 Task: Sort the products by unit price (high first).
Action: Mouse pressed left at (22, 80)
Screenshot: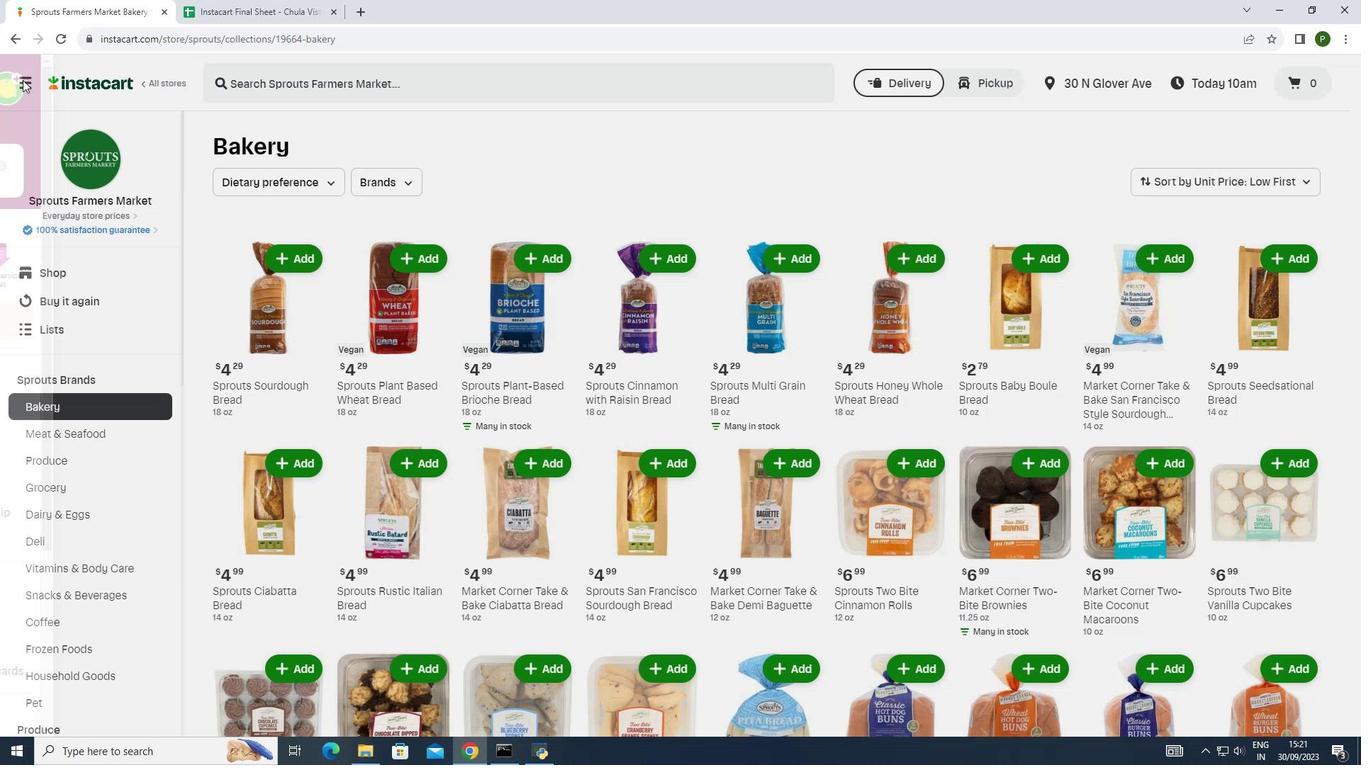 
Action: Mouse moved to (67, 357)
Screenshot: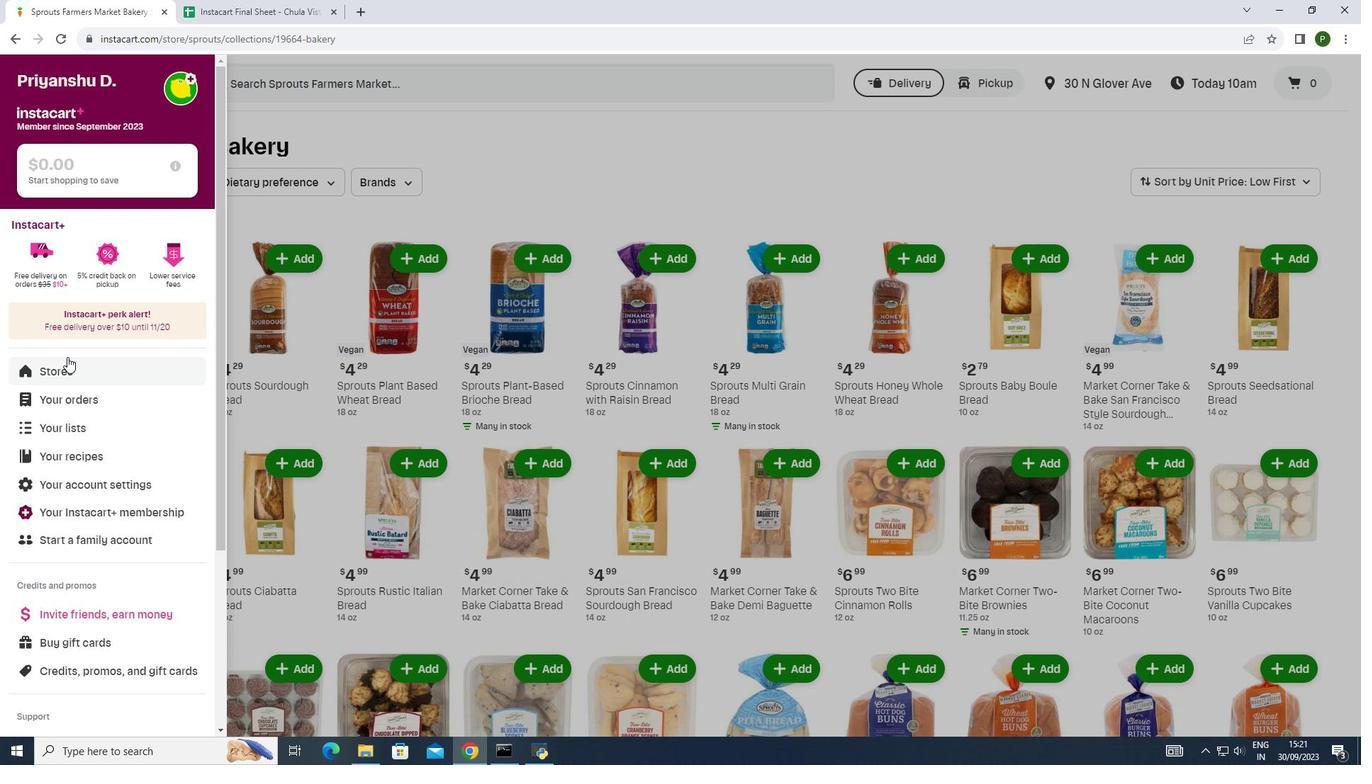 
Action: Mouse pressed left at (67, 357)
Screenshot: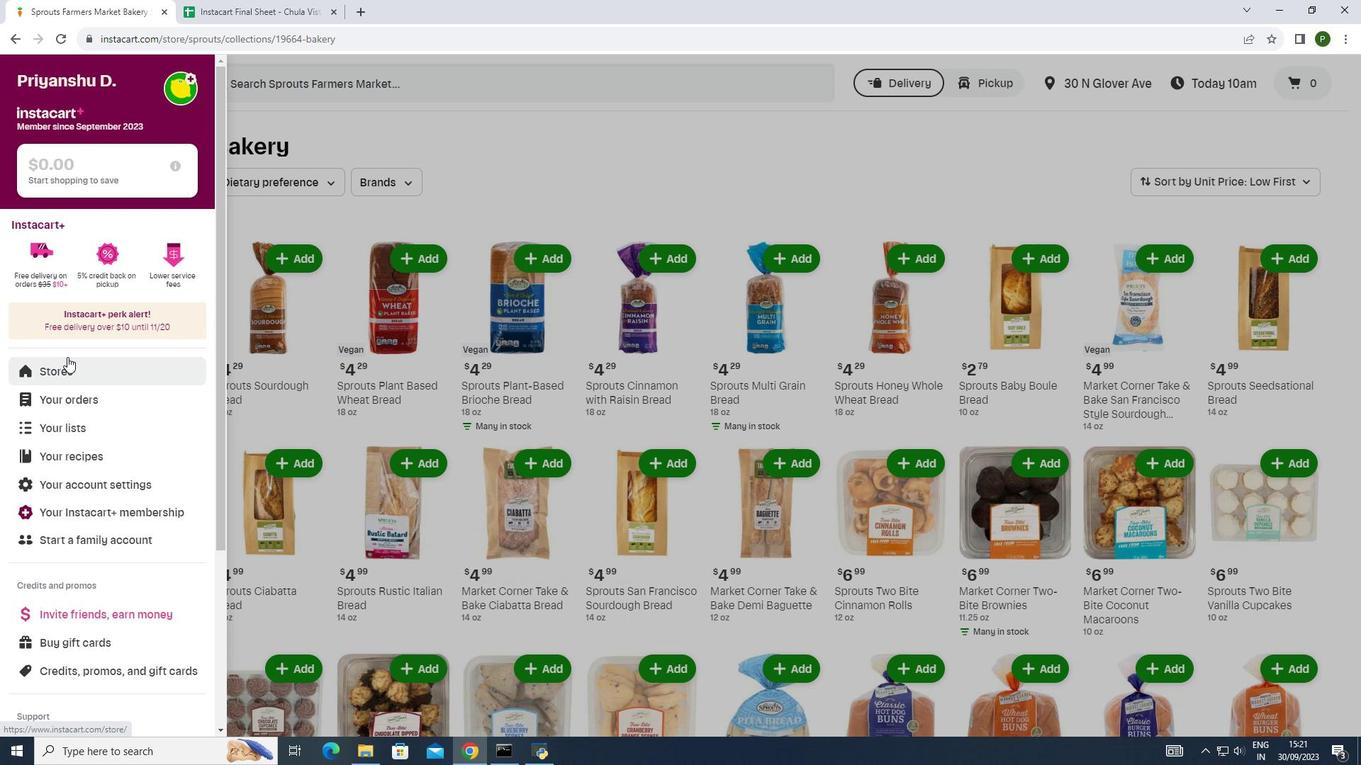 
Action: Mouse moved to (312, 136)
Screenshot: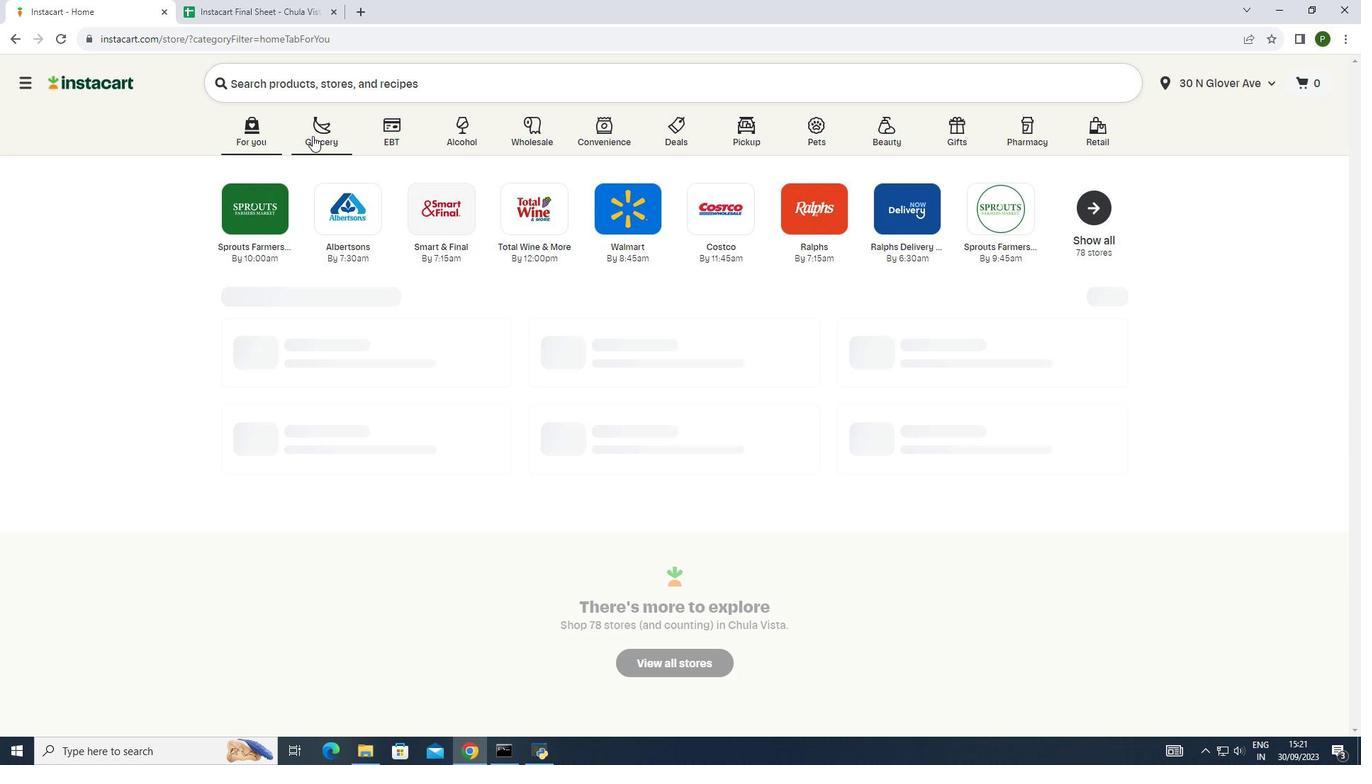 
Action: Mouse pressed left at (312, 136)
Screenshot: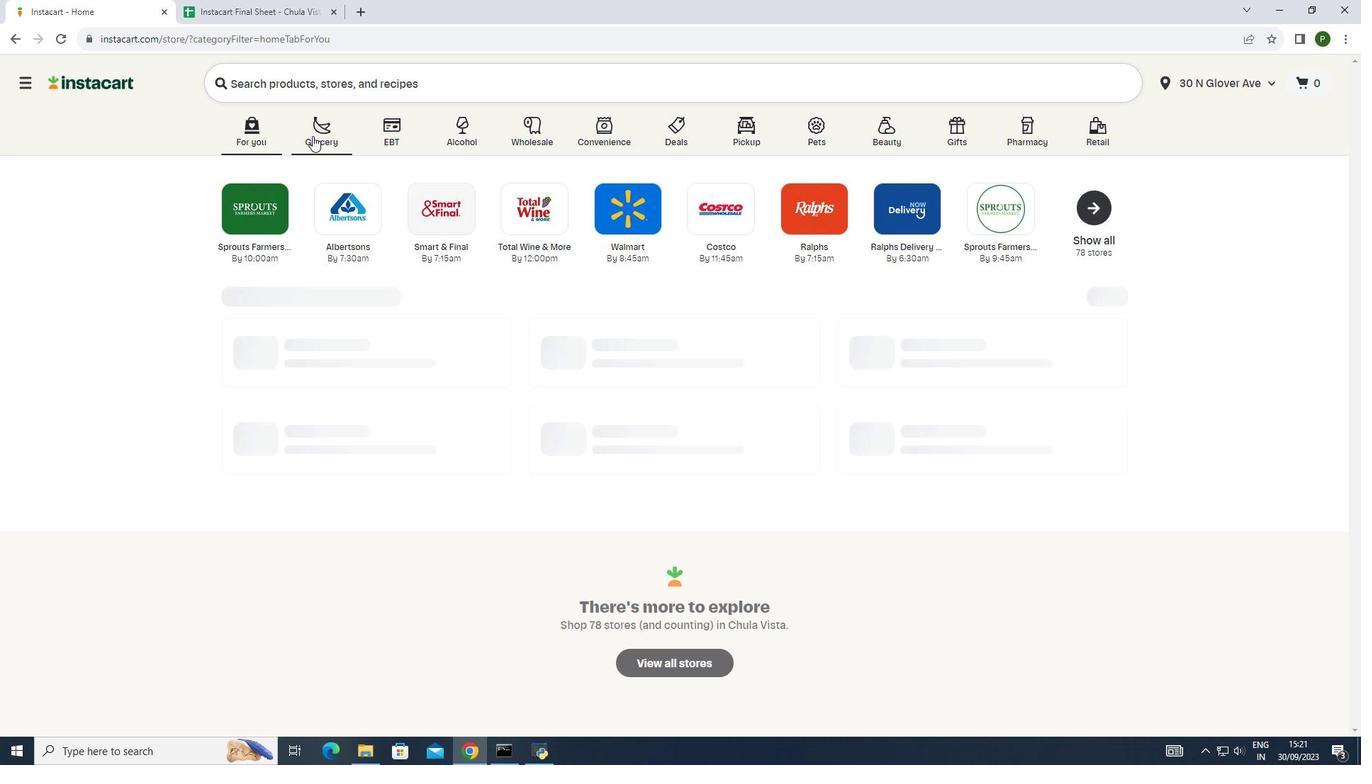 
Action: Mouse moved to (728, 211)
Screenshot: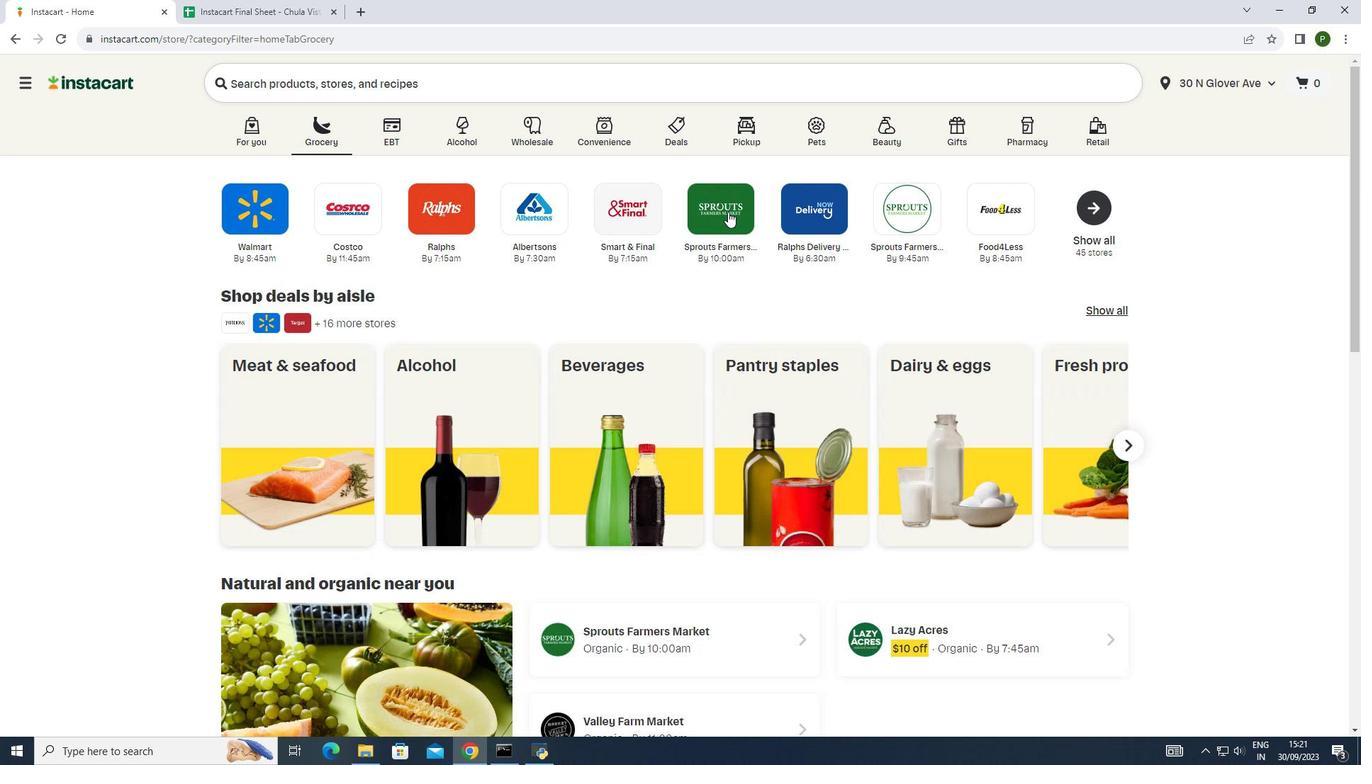 
Action: Mouse pressed left at (728, 211)
Screenshot: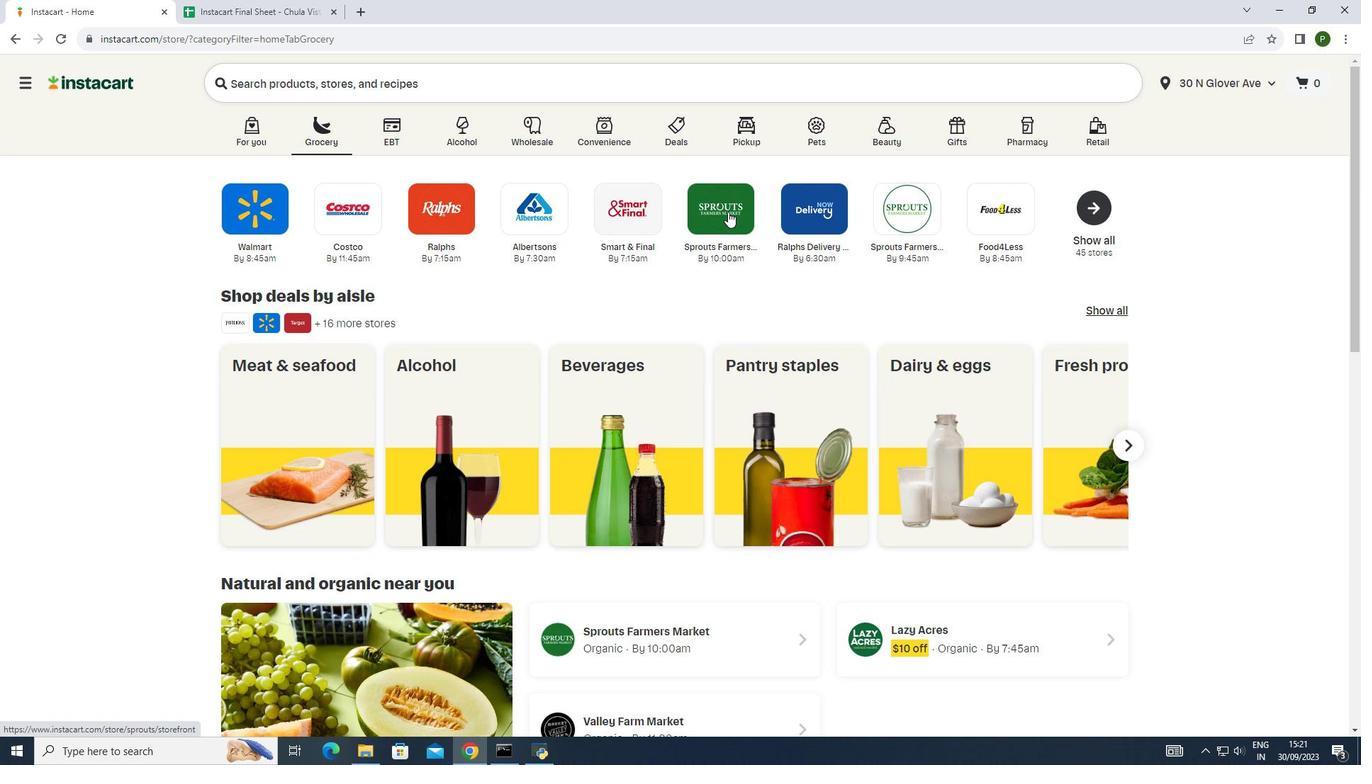 
Action: Mouse moved to (57, 370)
Screenshot: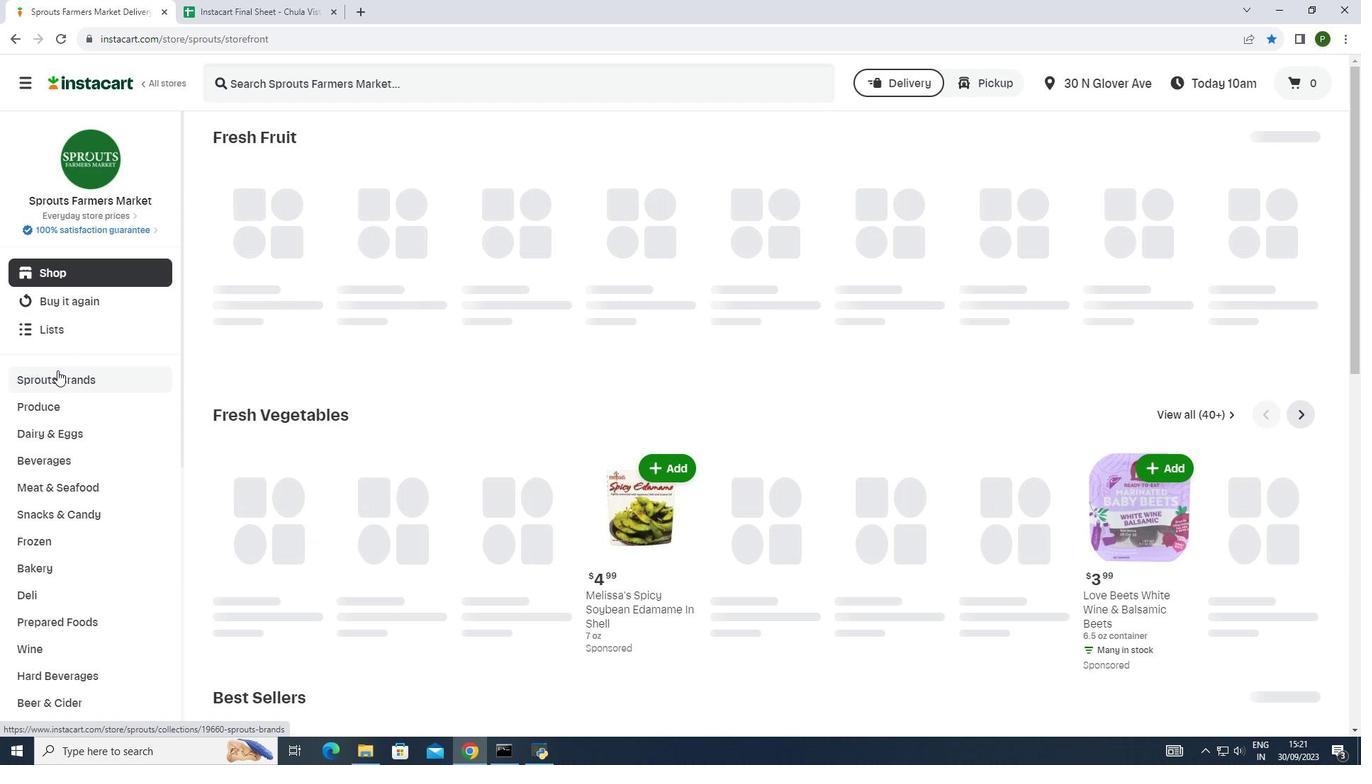 
Action: Mouse pressed left at (57, 370)
Screenshot: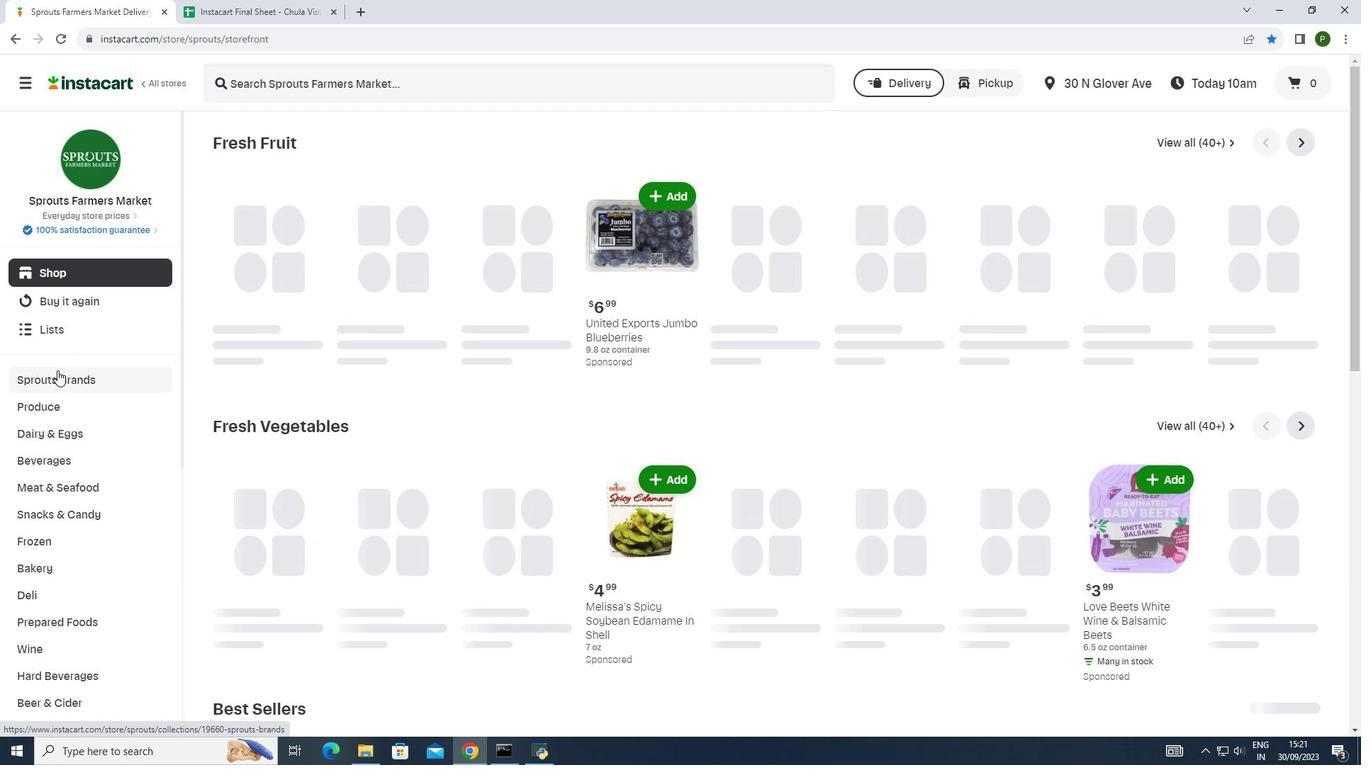 
Action: Mouse moved to (53, 404)
Screenshot: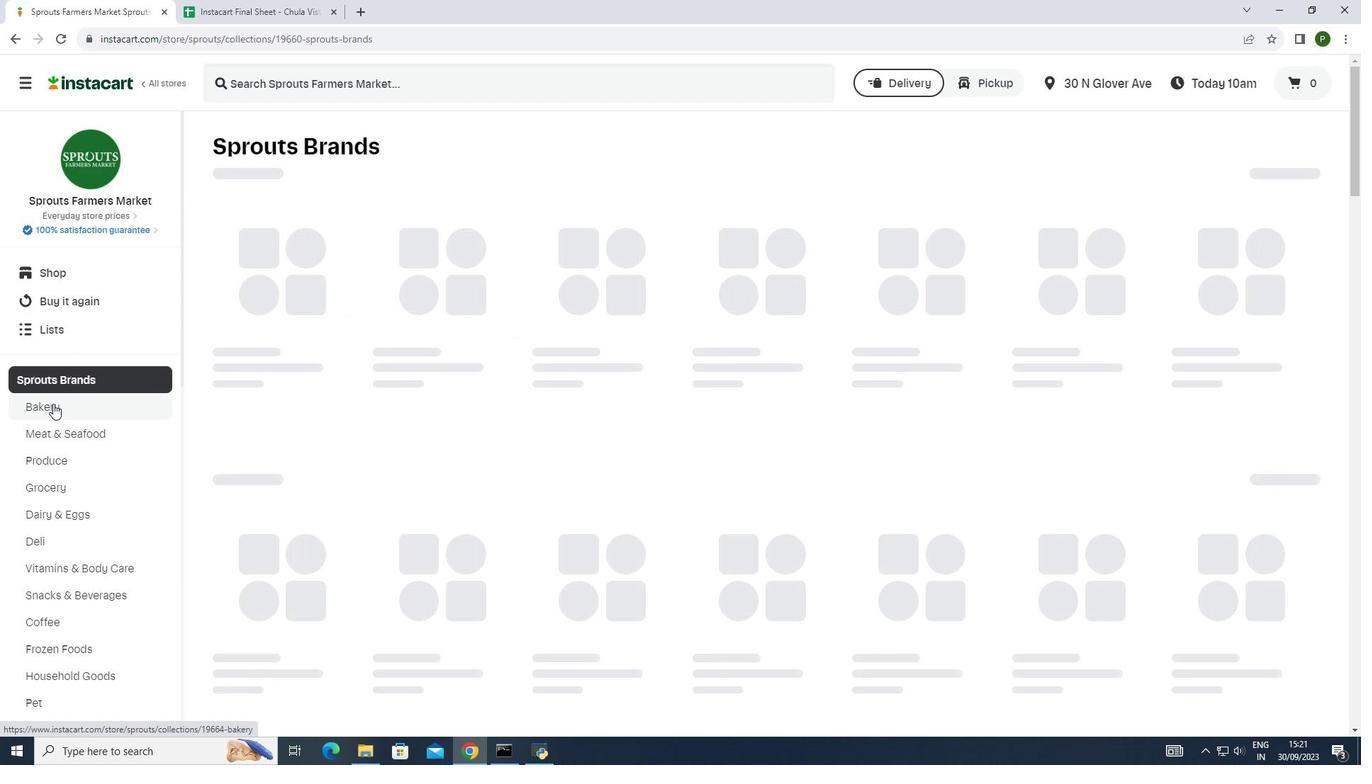 
Action: Mouse pressed left at (53, 404)
Screenshot: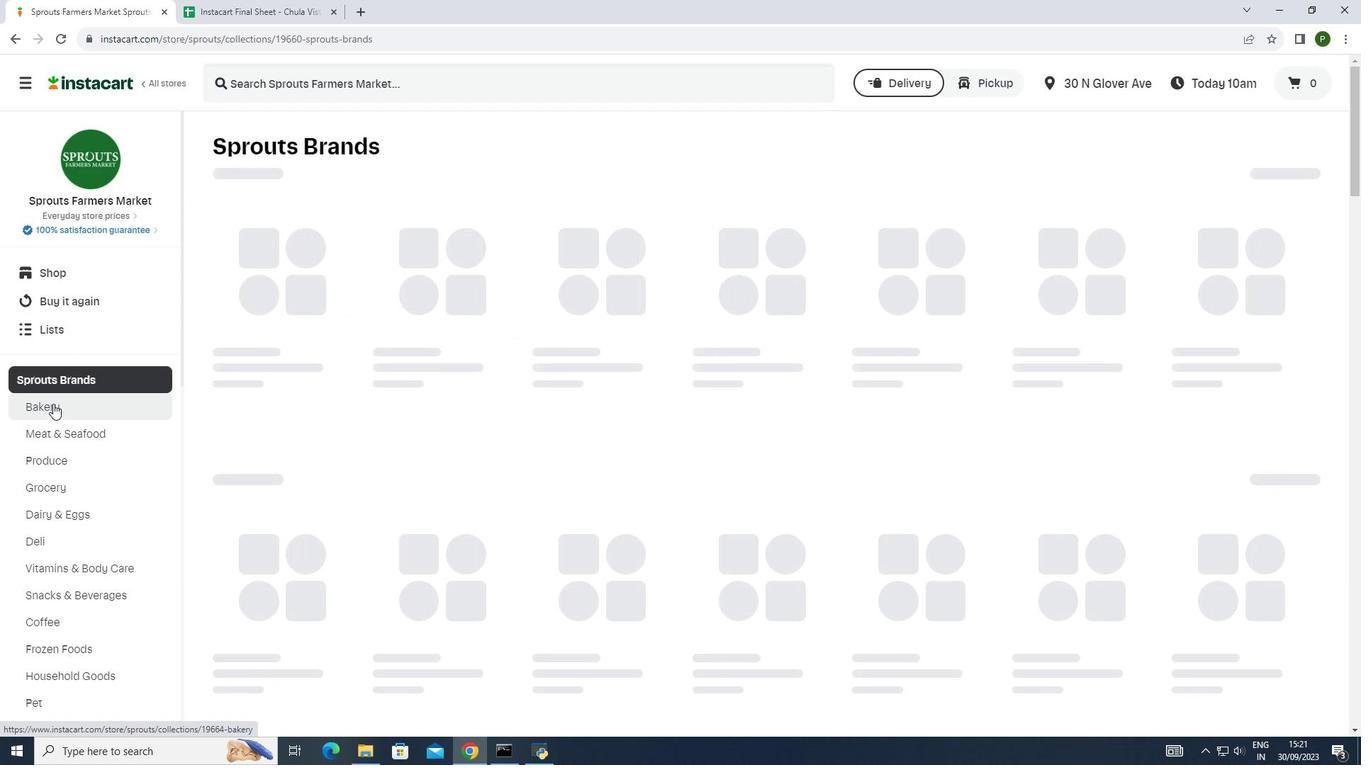 
Action: Mouse moved to (1208, 182)
Screenshot: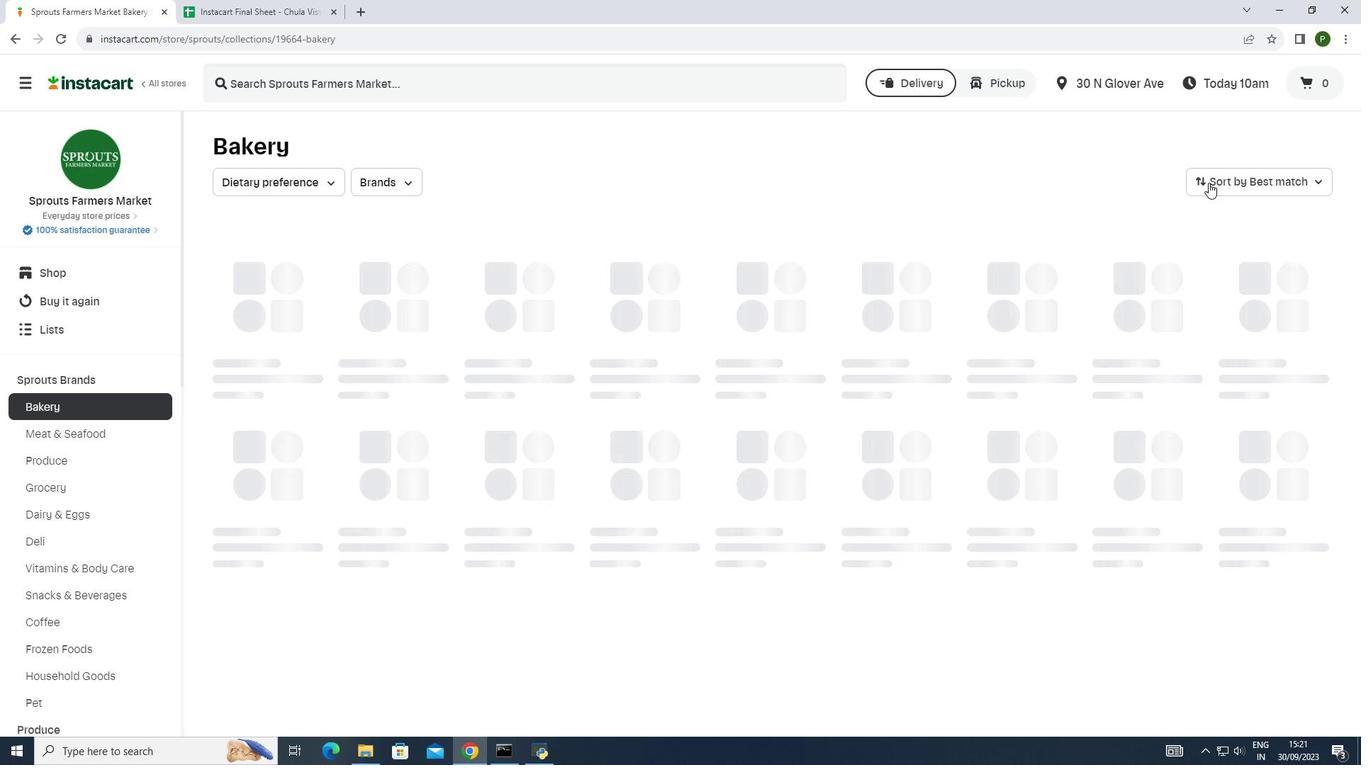 
Action: Mouse pressed left at (1208, 182)
Screenshot: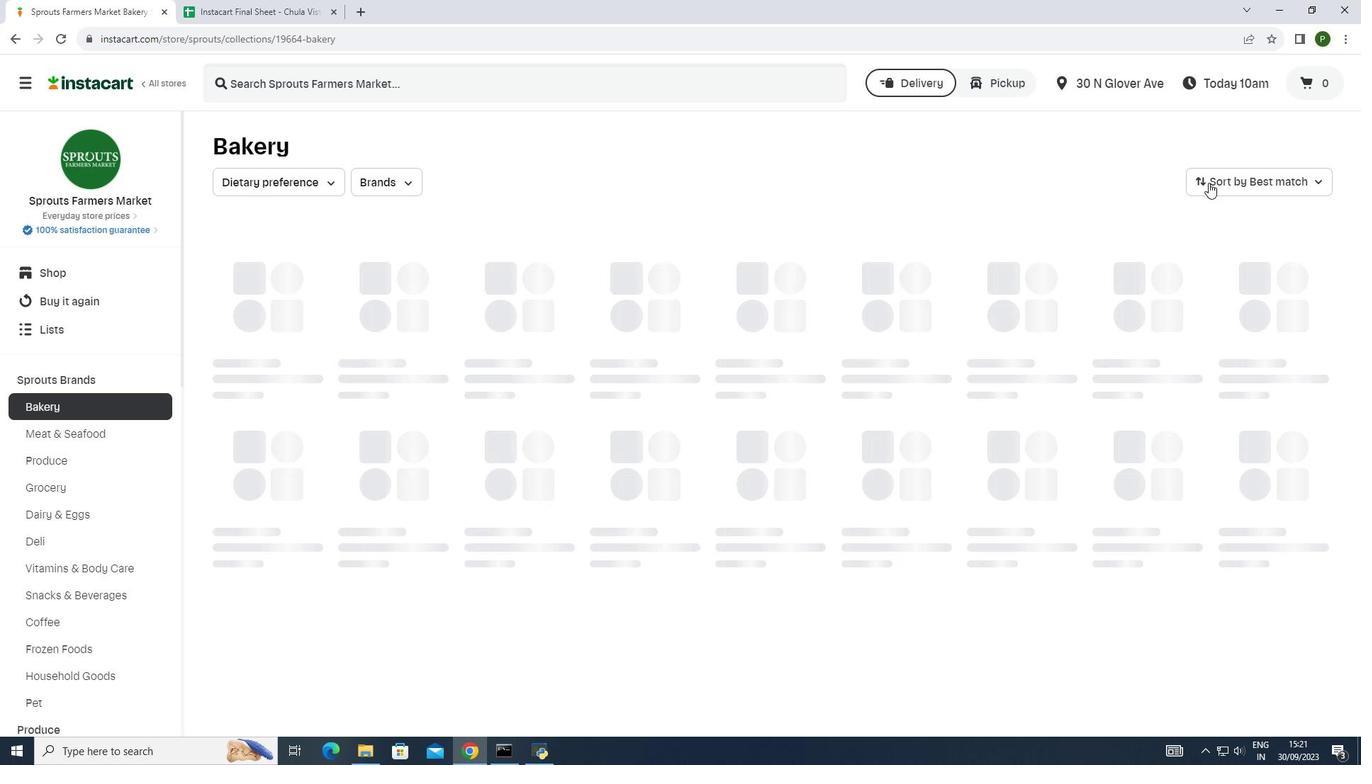
Action: Mouse moved to (1224, 349)
Screenshot: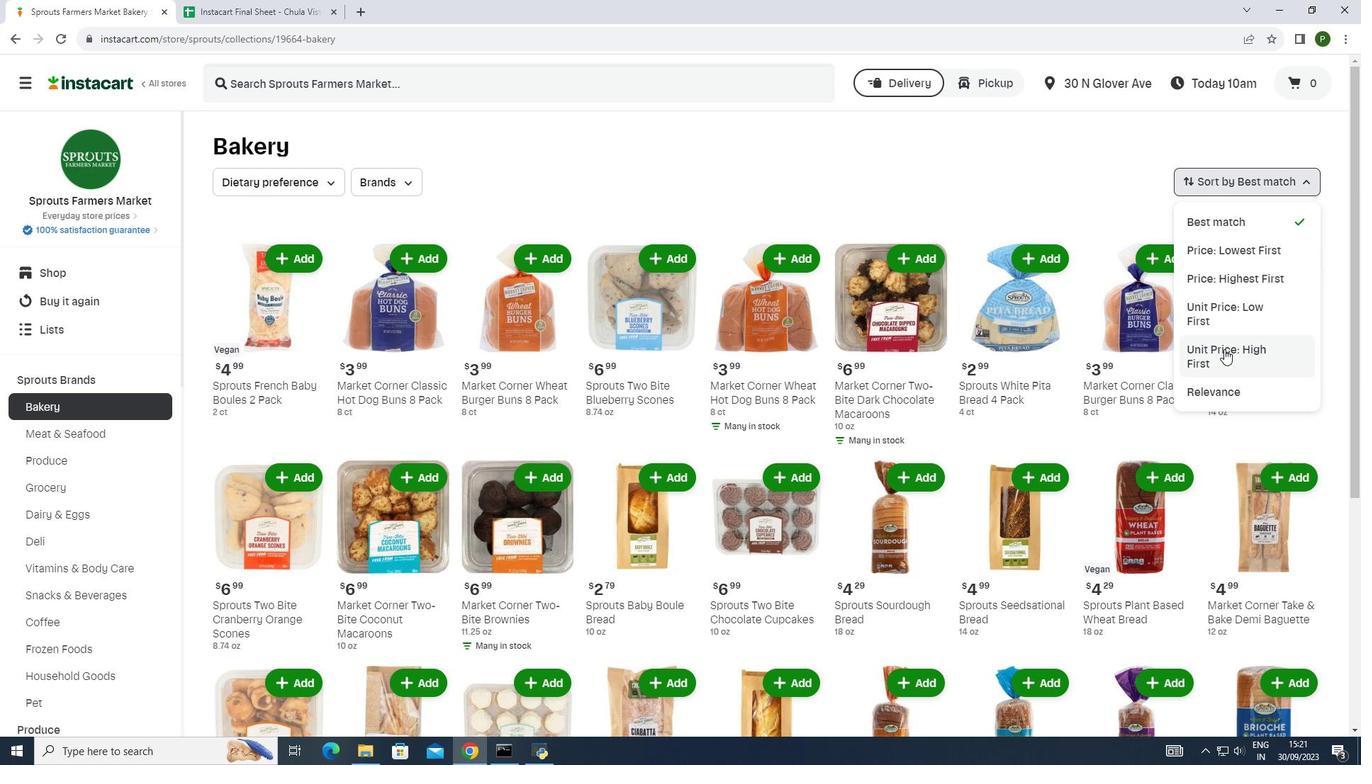 
Action: Mouse pressed left at (1224, 349)
Screenshot: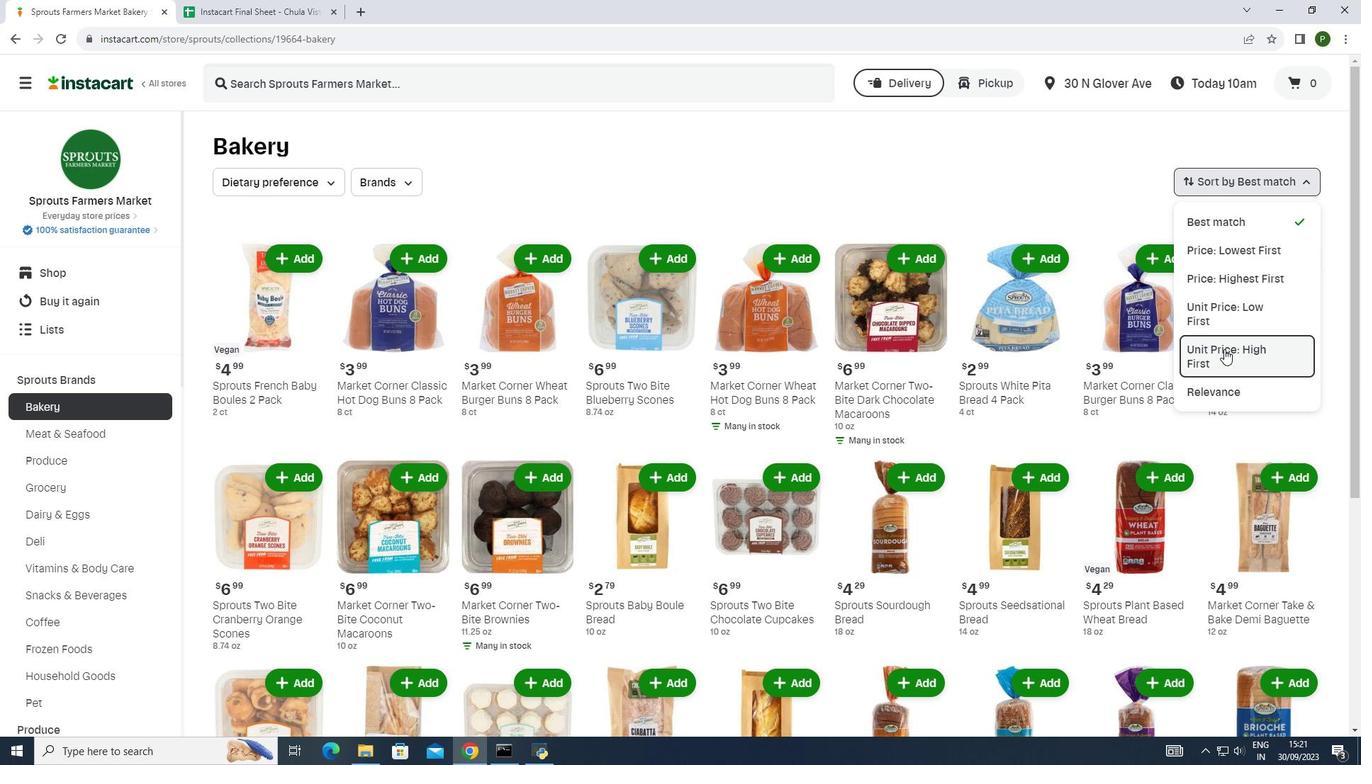 
Action: Mouse moved to (1222, 350)
Screenshot: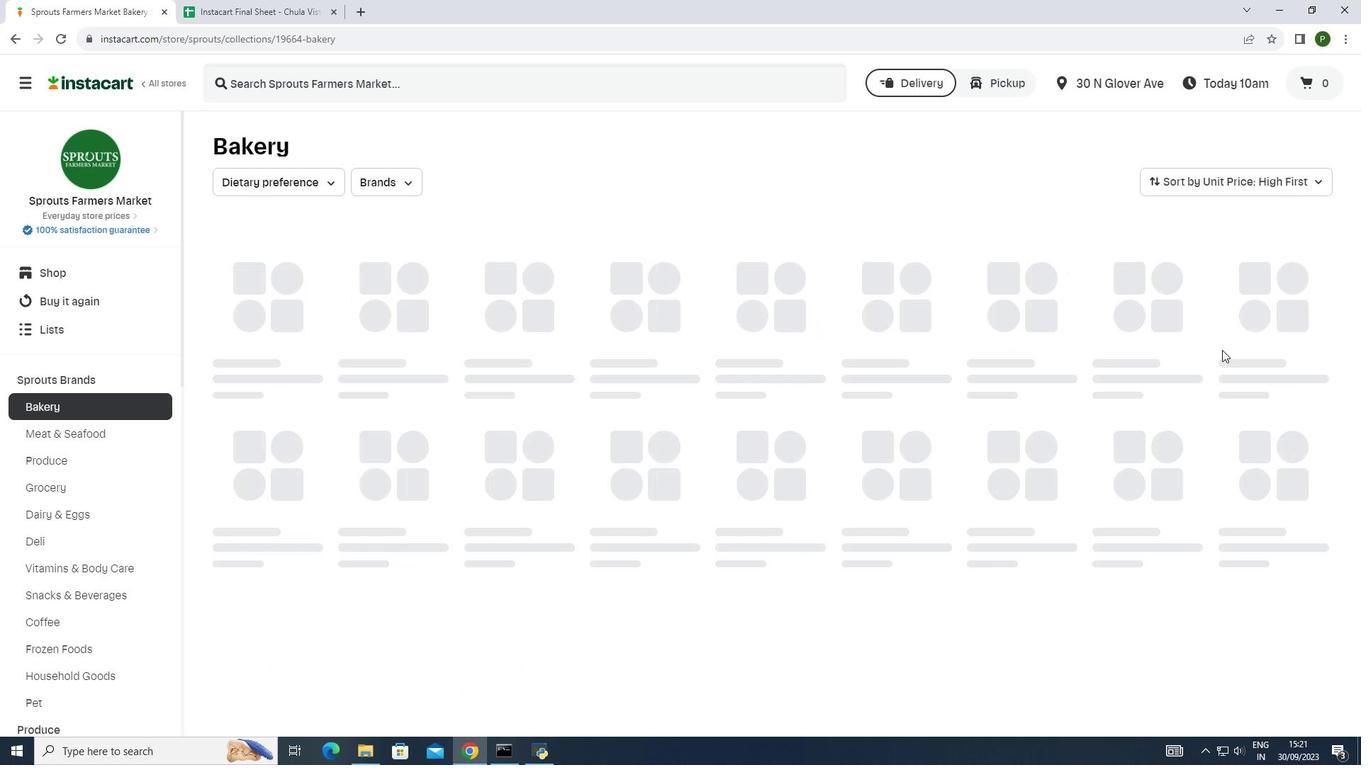 
